 Task: Select the background image as a mountain view.
Action: Mouse moved to (306, 49)
Screenshot: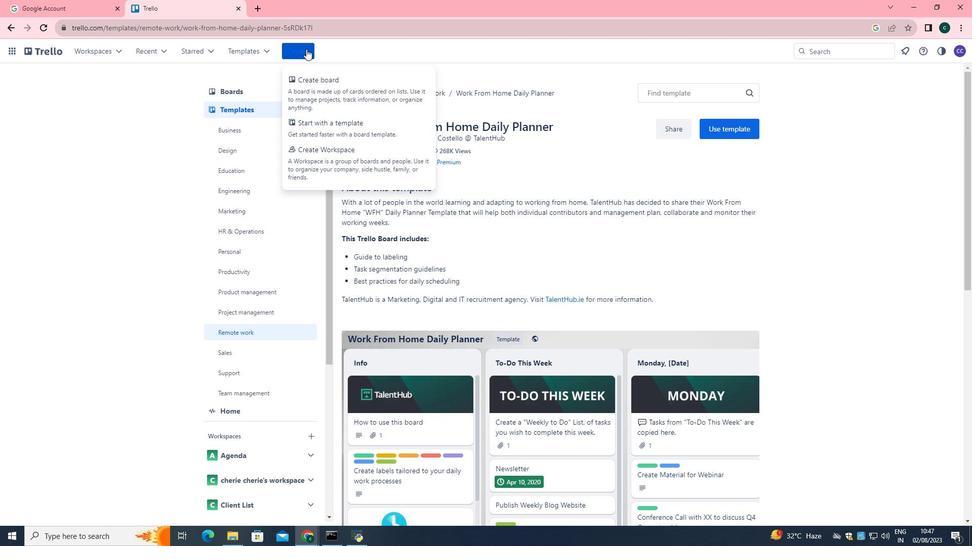 
Action: Mouse pressed left at (306, 49)
Screenshot: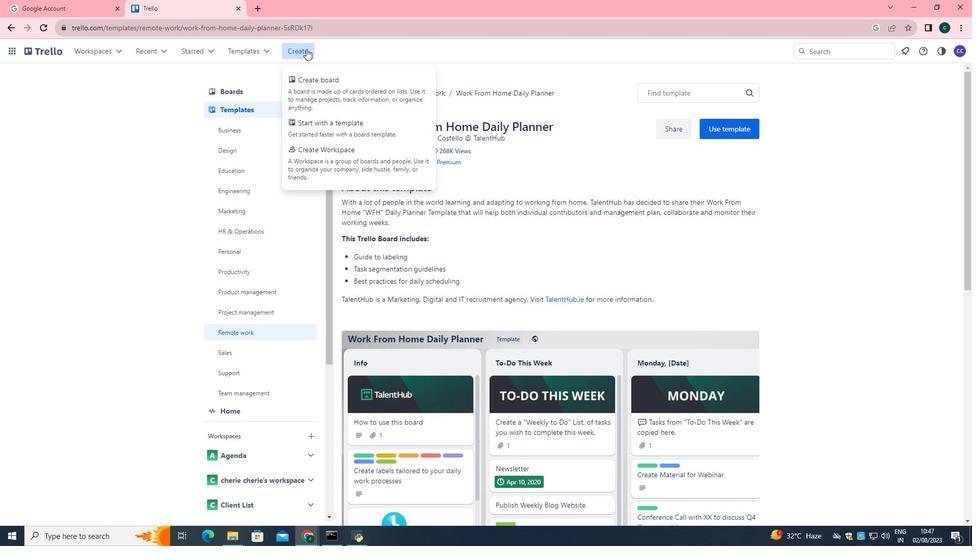 
Action: Mouse moved to (310, 76)
Screenshot: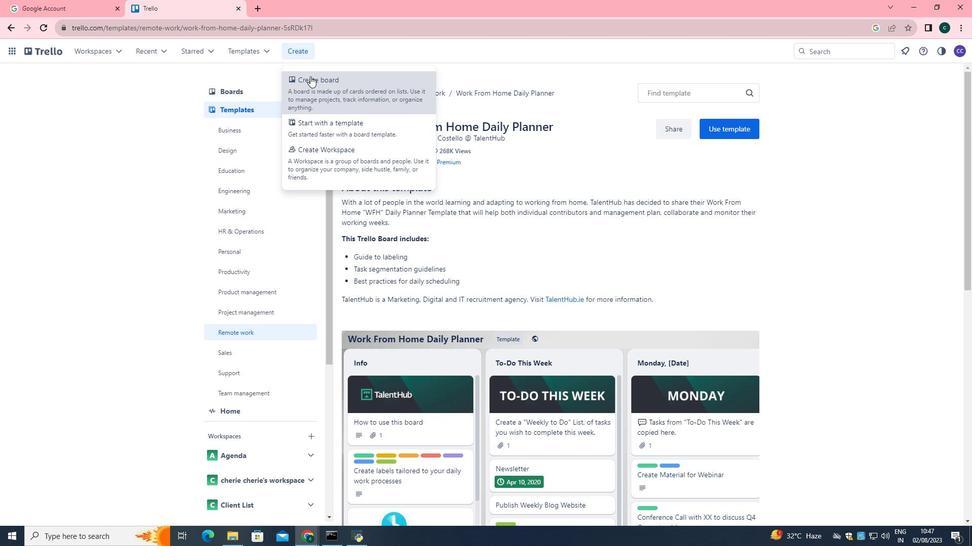 
Action: Mouse pressed left at (310, 76)
Screenshot: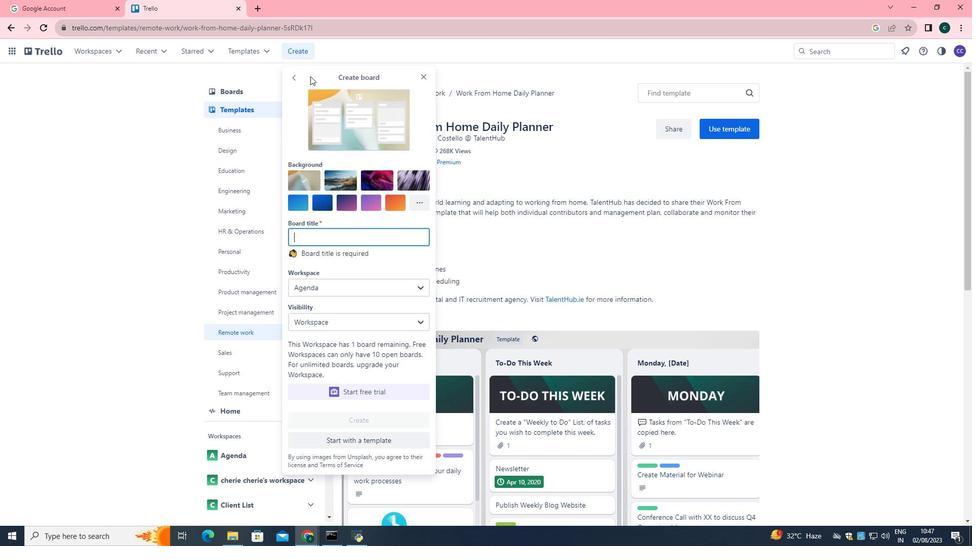 
Action: Mouse moved to (347, 177)
Screenshot: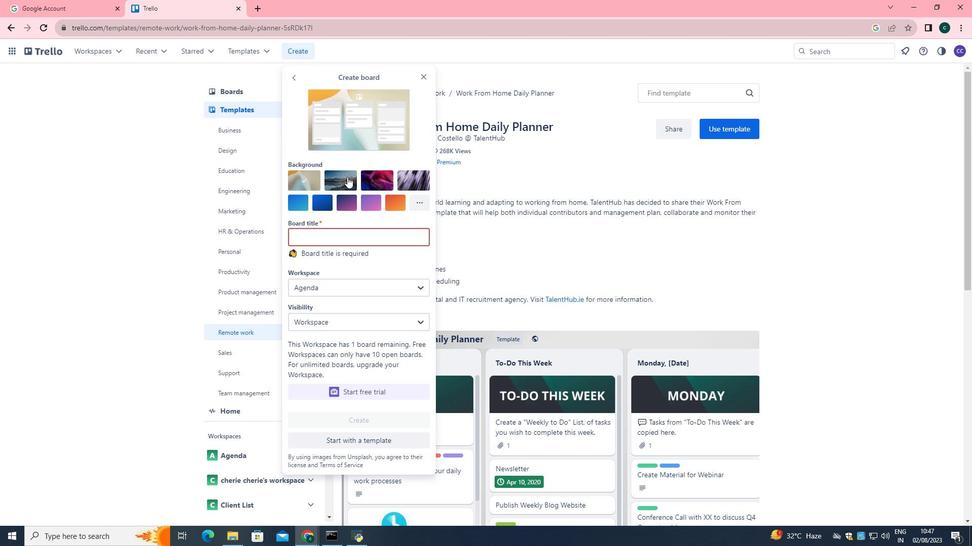 
Action: Mouse pressed left at (347, 177)
Screenshot: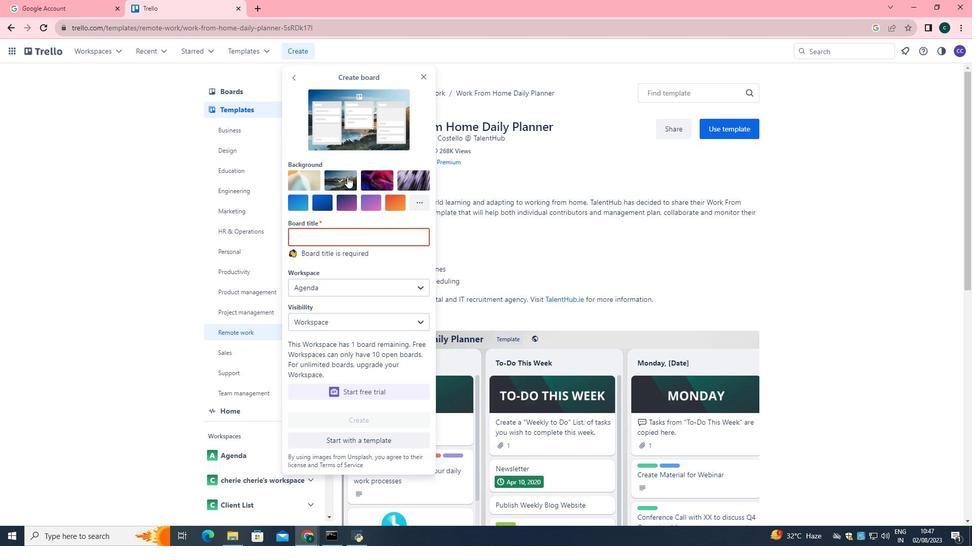 
